 Task: Use Sitcom Laughter 01 Effect in this video Movie B.mp4
Action: Mouse moved to (203, 127)
Screenshot: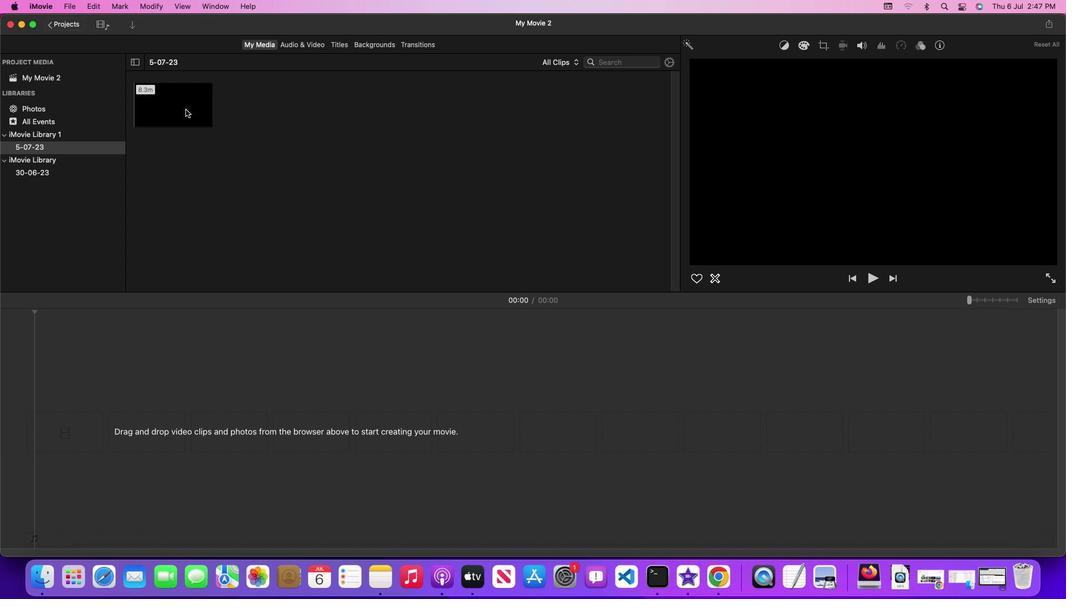
Action: Mouse pressed left at (203, 127)
Screenshot: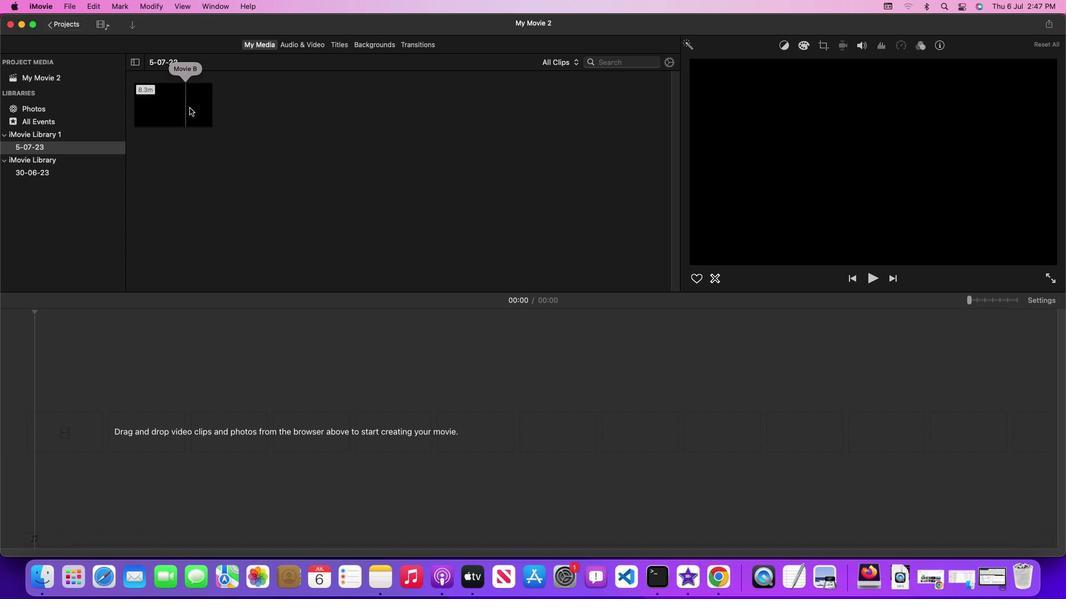 
Action: Mouse moved to (207, 126)
Screenshot: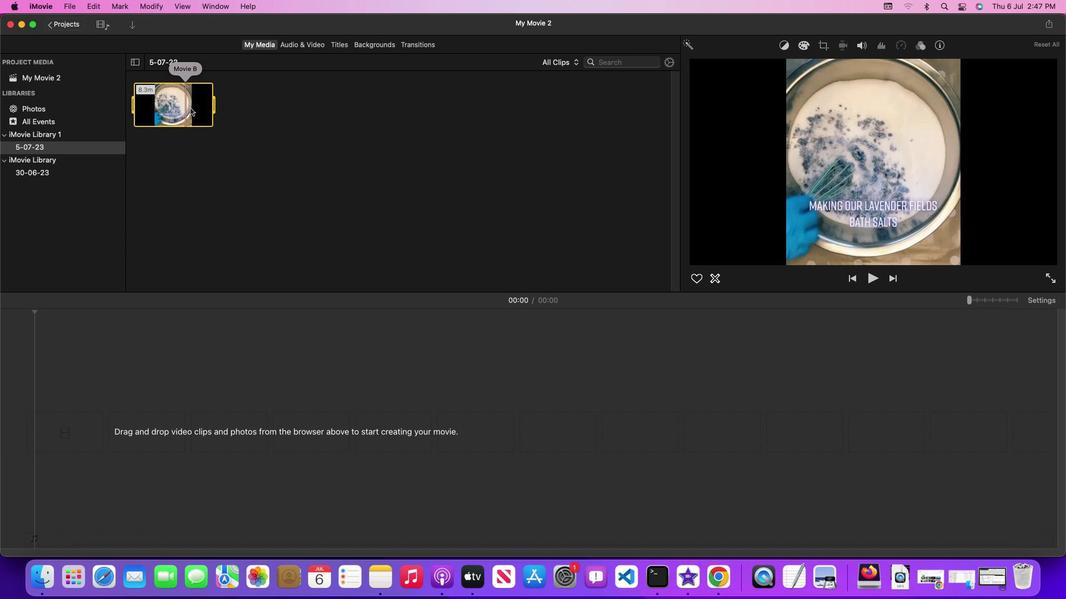 
Action: Mouse pressed left at (207, 126)
Screenshot: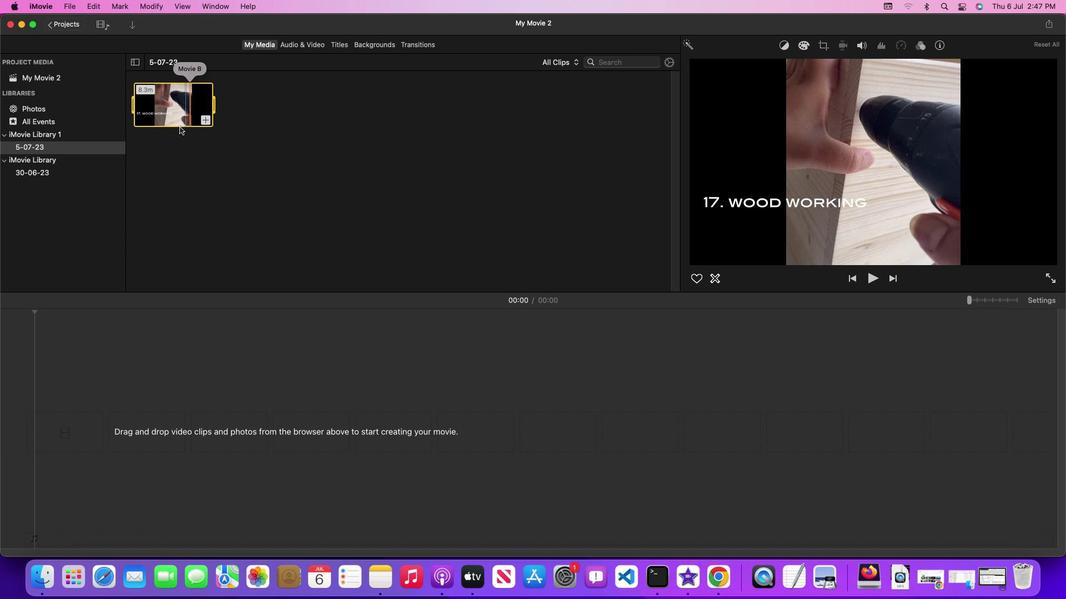 
Action: Mouse moved to (332, 64)
Screenshot: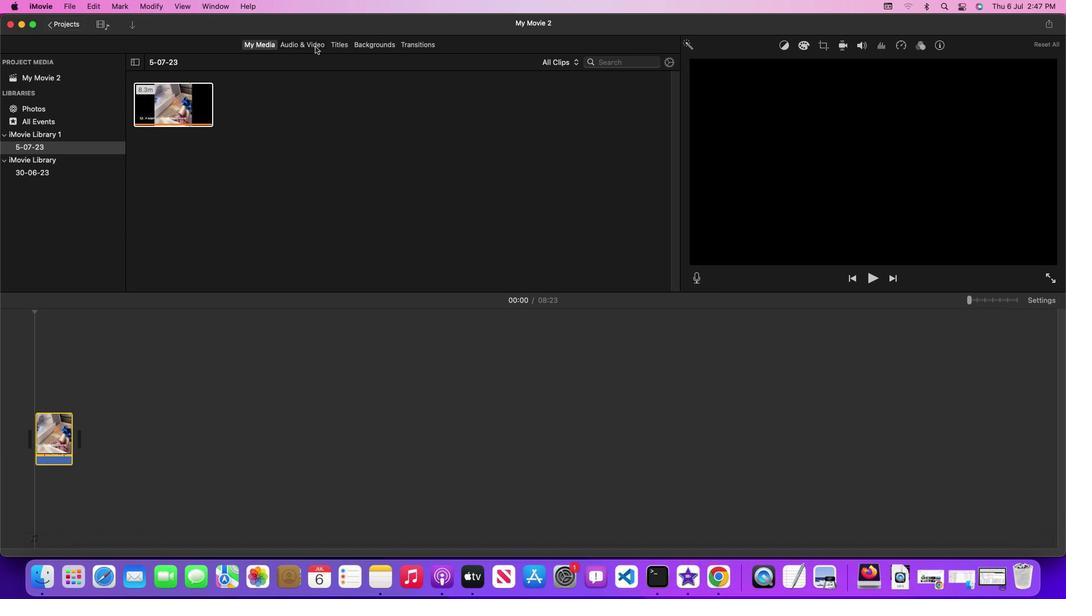 
Action: Mouse pressed left at (332, 64)
Screenshot: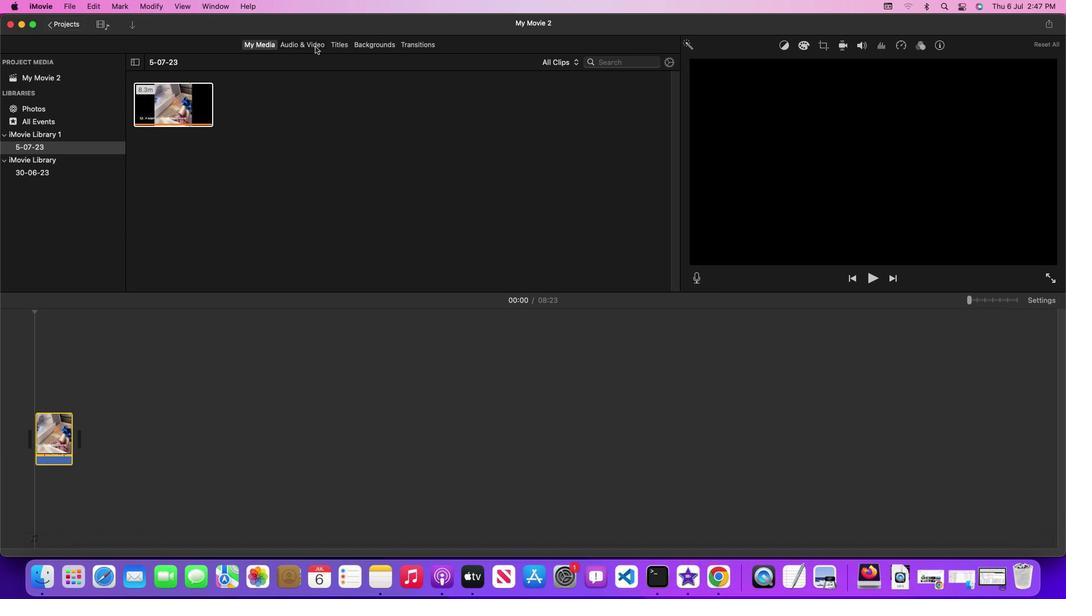 
Action: Mouse moved to (694, 166)
Screenshot: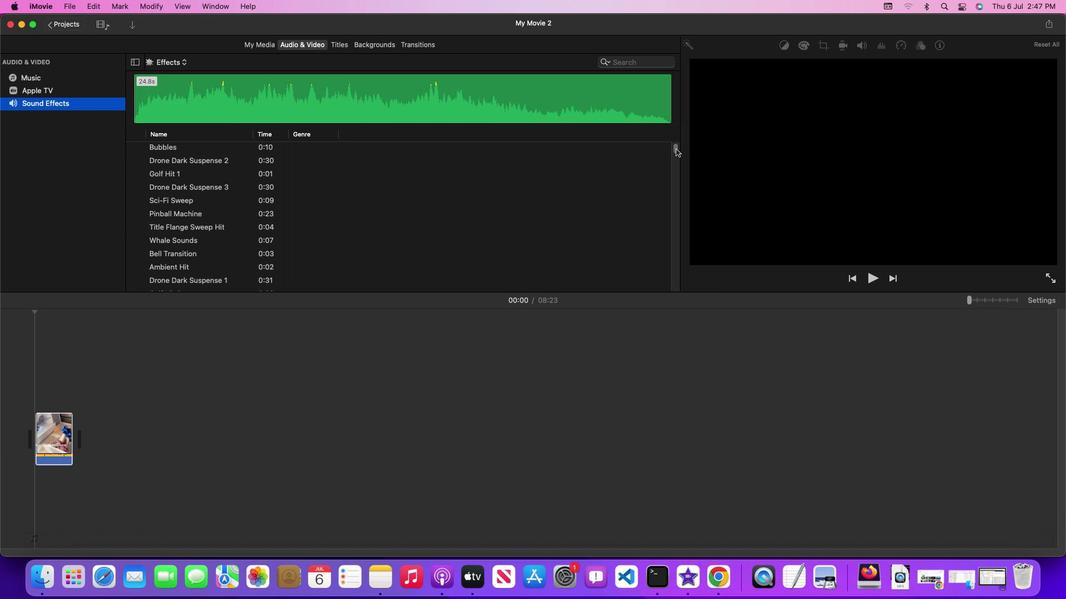 
Action: Mouse pressed left at (694, 166)
Screenshot: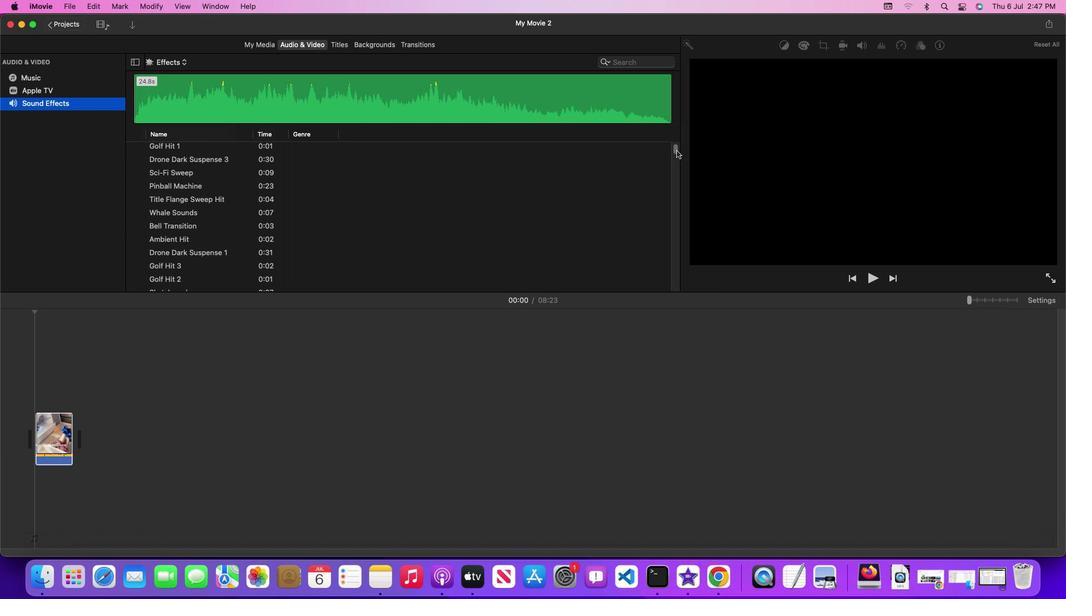 
Action: Mouse moved to (500, 249)
Screenshot: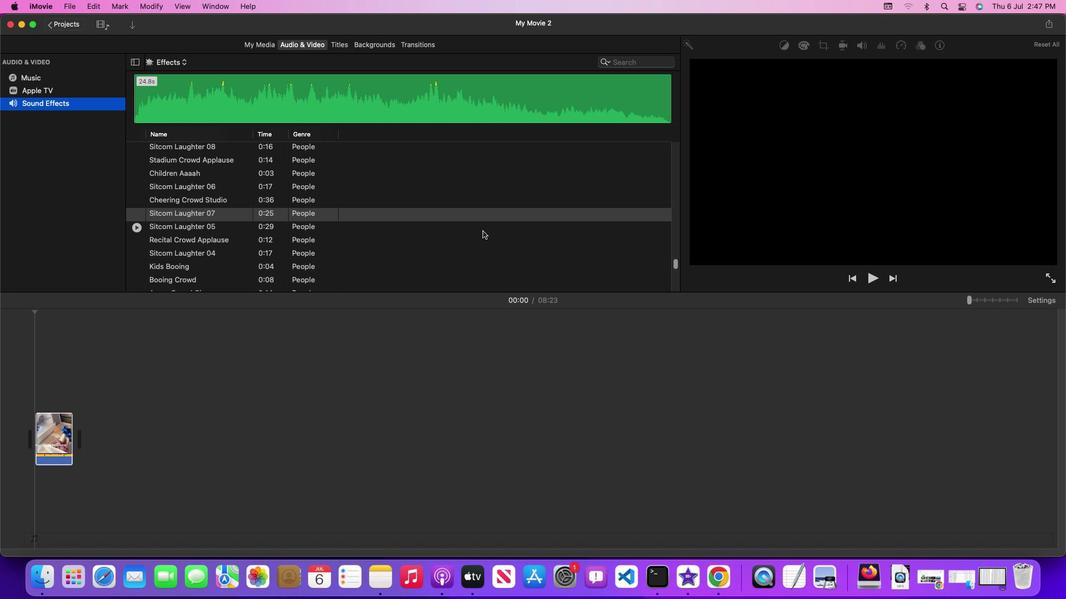 
Action: Mouse scrolled (500, 249) with delta (17, 17)
Screenshot: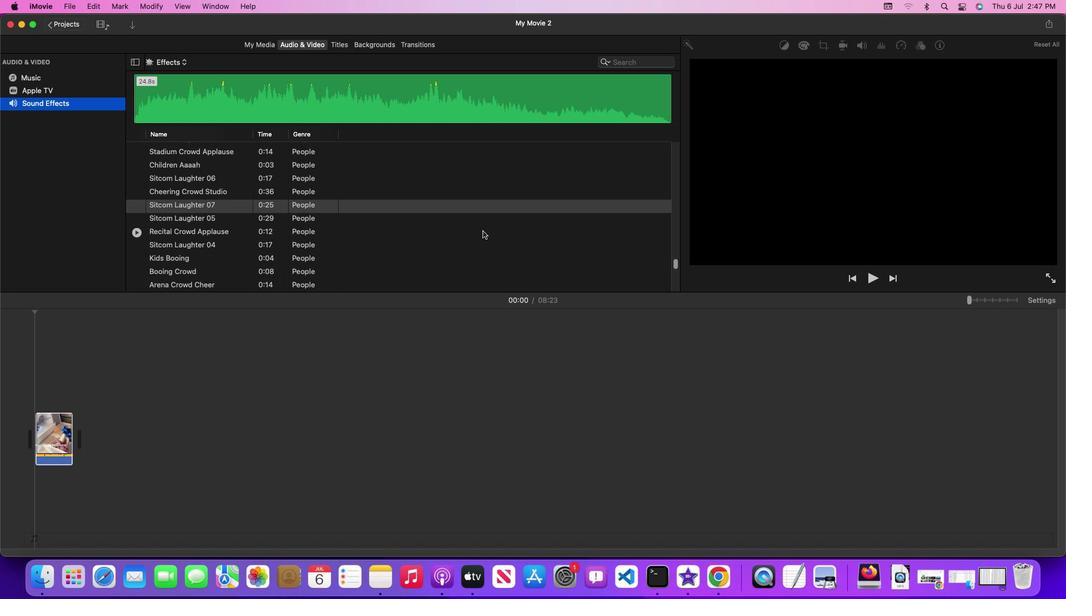 
Action: Mouse scrolled (500, 249) with delta (17, 17)
Screenshot: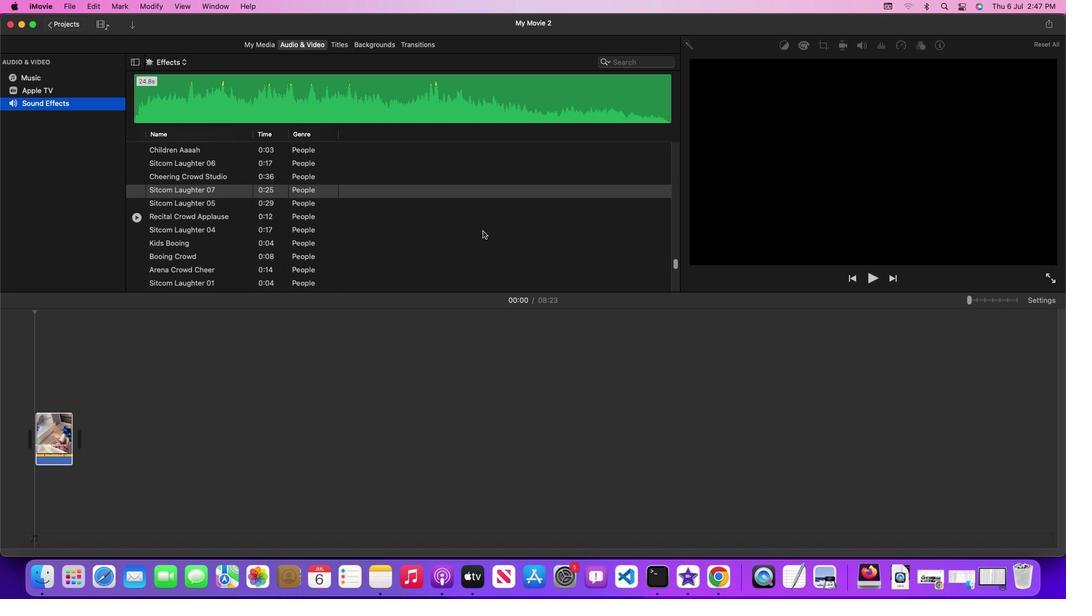 
Action: Mouse scrolled (500, 249) with delta (17, 17)
Screenshot: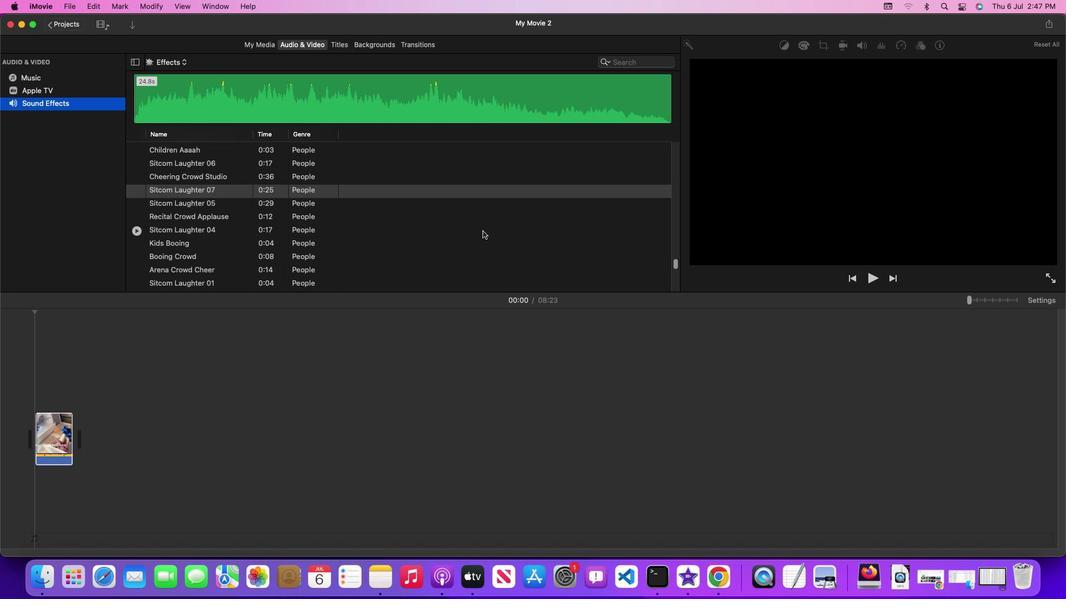 
Action: Mouse scrolled (500, 249) with delta (17, 17)
Screenshot: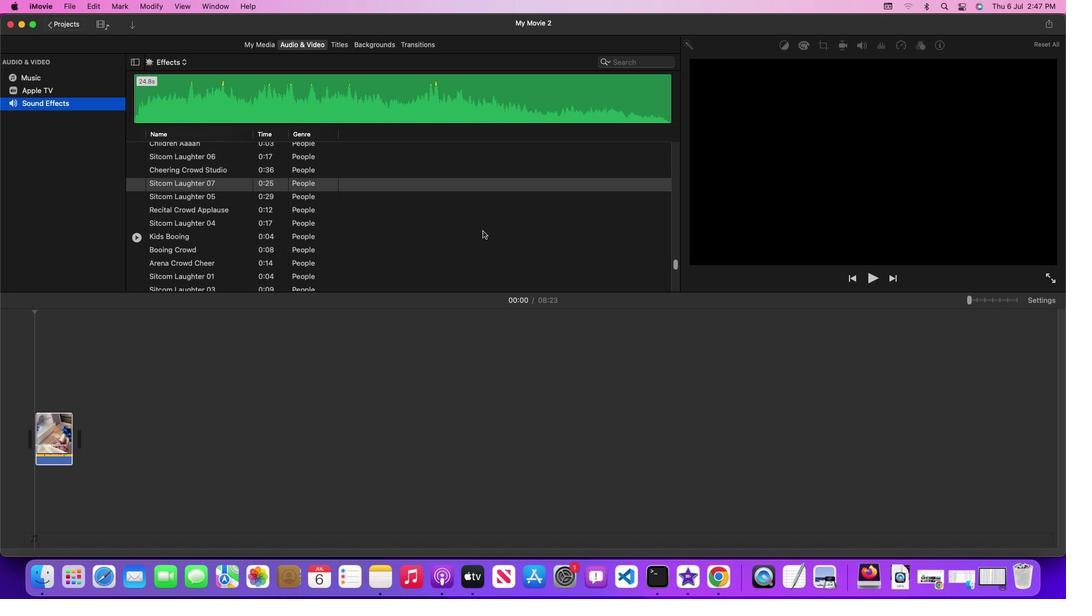 
Action: Mouse scrolled (500, 249) with delta (17, 17)
Screenshot: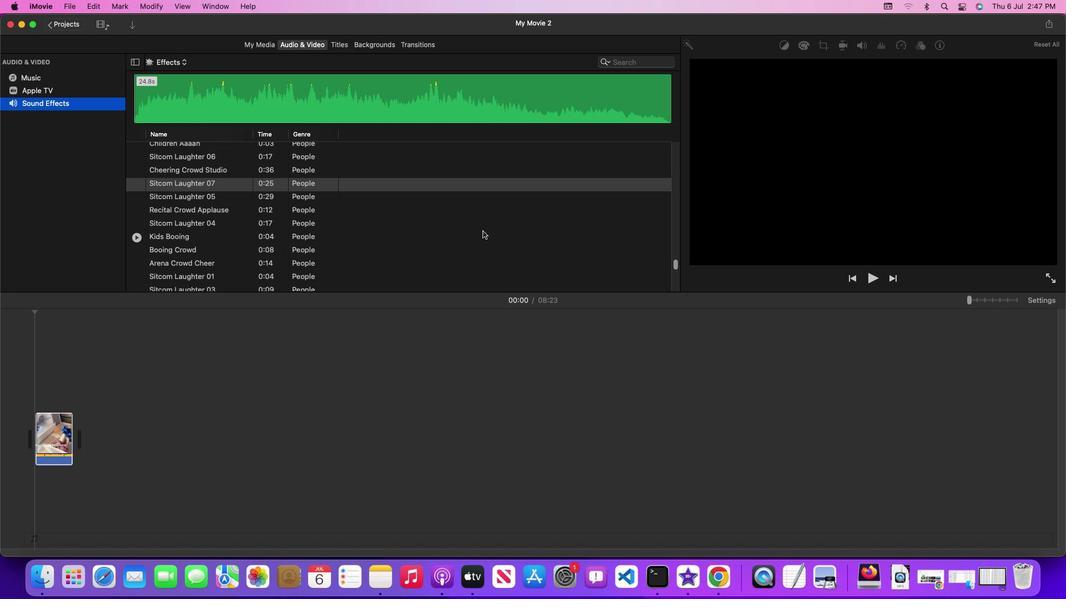 
Action: Mouse scrolled (500, 249) with delta (17, 17)
Screenshot: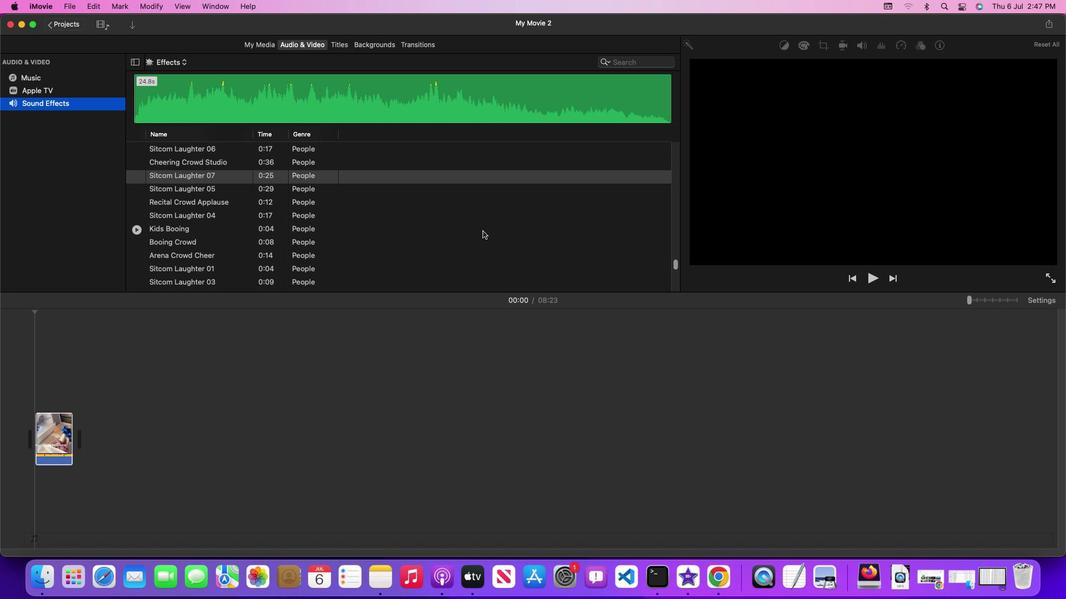 
Action: Mouse scrolled (500, 249) with delta (17, 17)
Screenshot: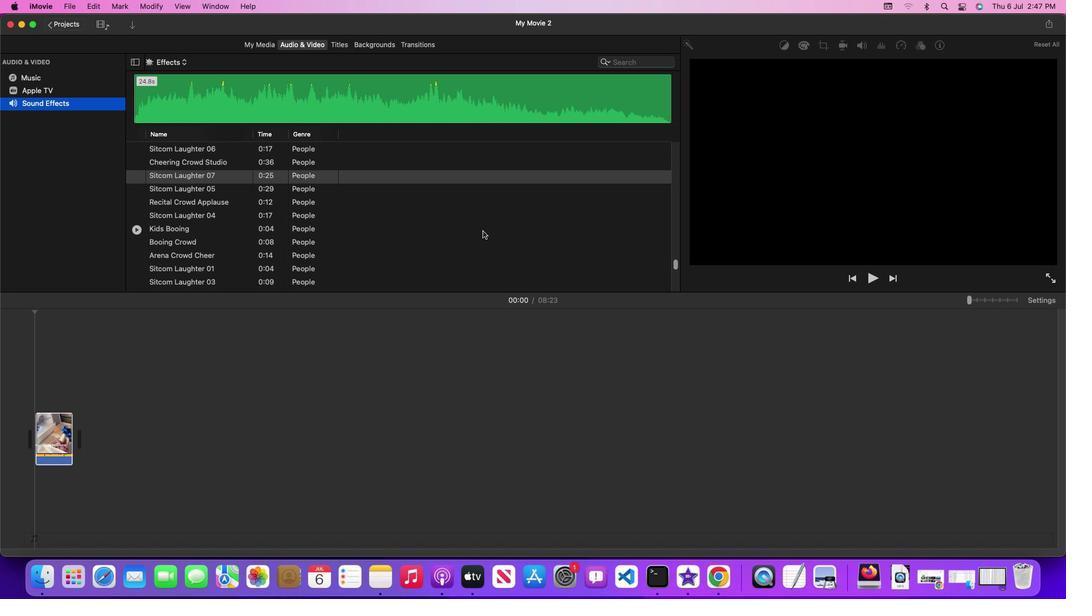 
Action: Mouse moved to (328, 285)
Screenshot: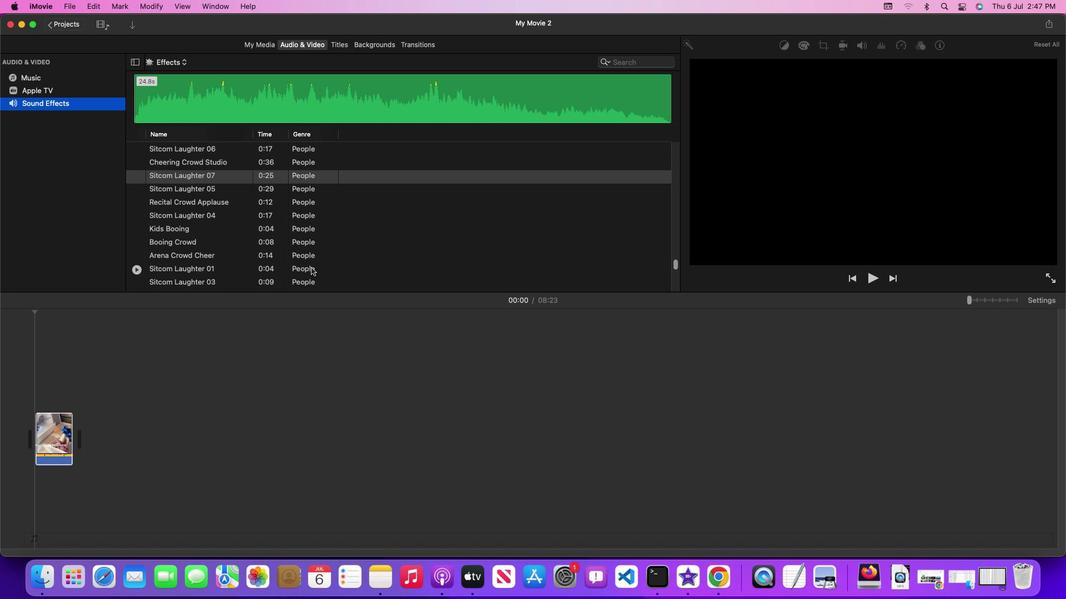 
Action: Mouse pressed left at (328, 285)
Screenshot: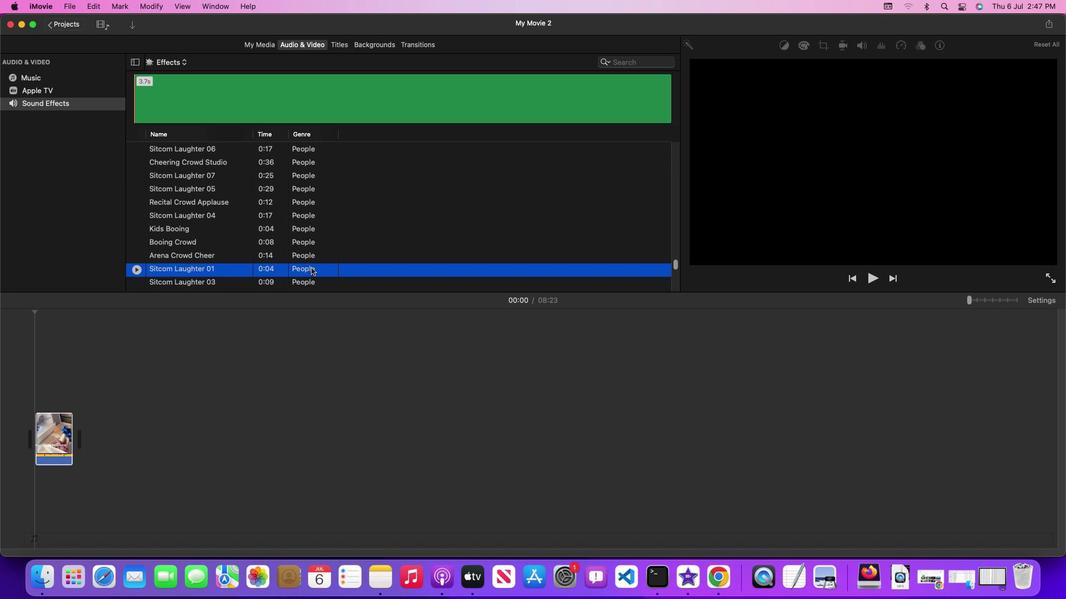 
Action: Mouse moved to (436, 287)
Screenshot: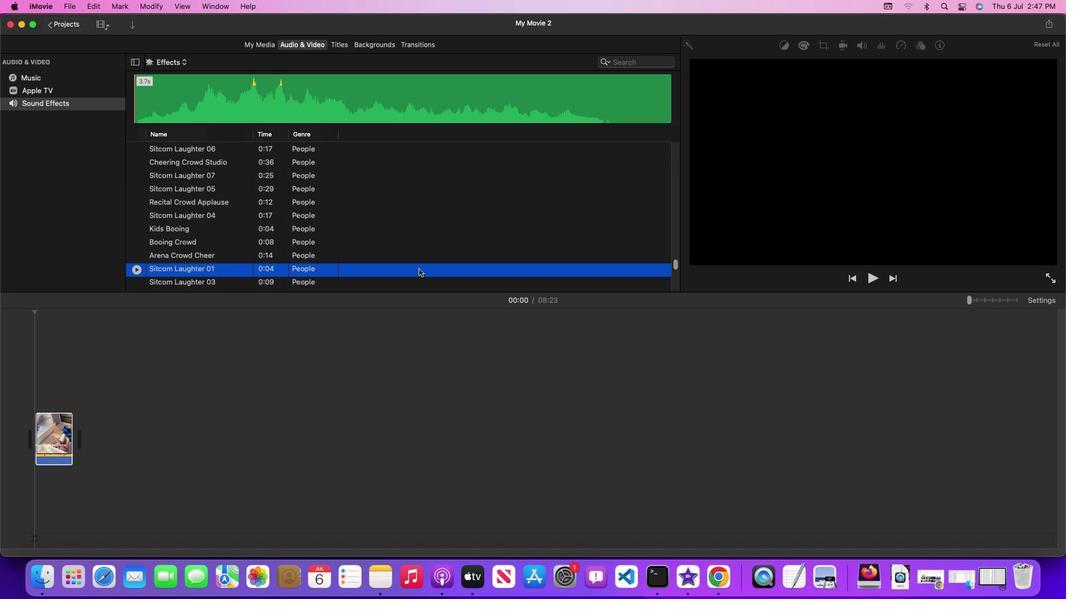 
Action: Mouse pressed left at (436, 287)
Screenshot: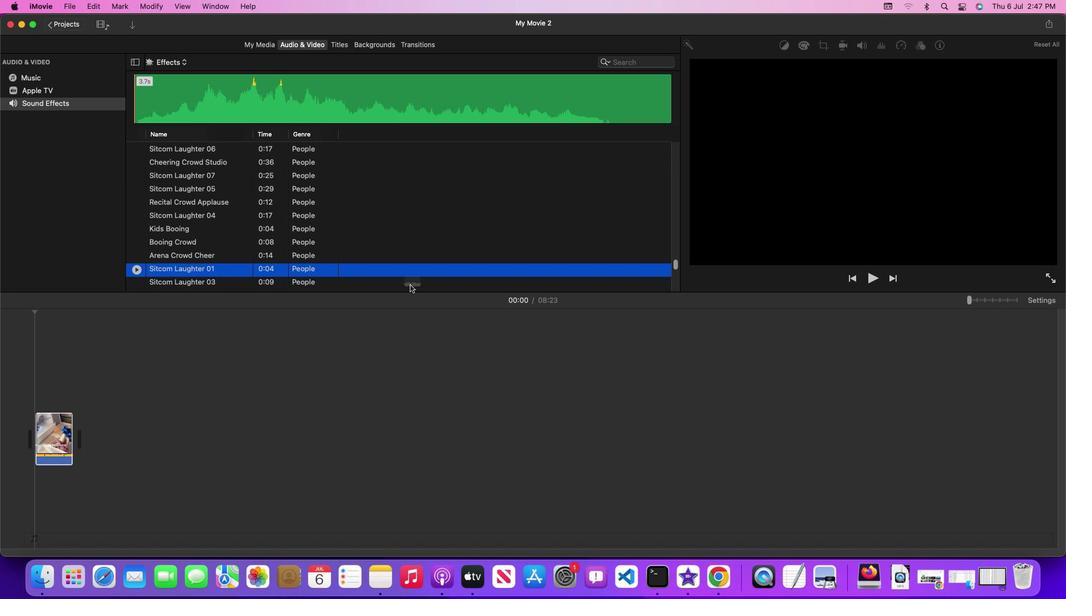 
Action: Mouse moved to (368, 392)
Screenshot: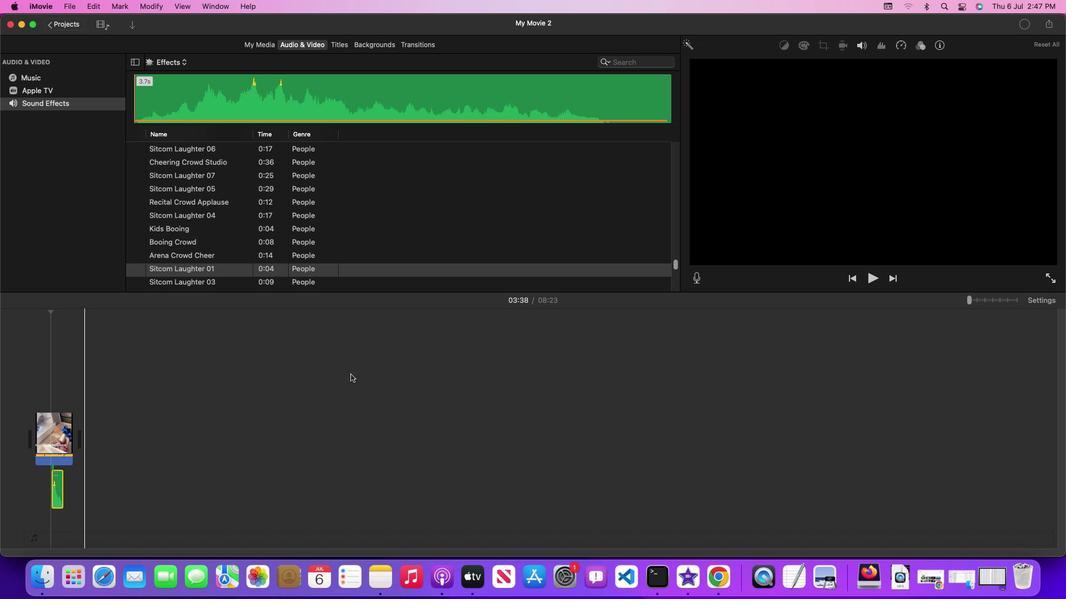 
